 Task: Create a section Accessibility Audit Sprint and in the section, add a milestone Data Management and Analysis in the project AcmeWorks
Action: Mouse moved to (252, 704)
Screenshot: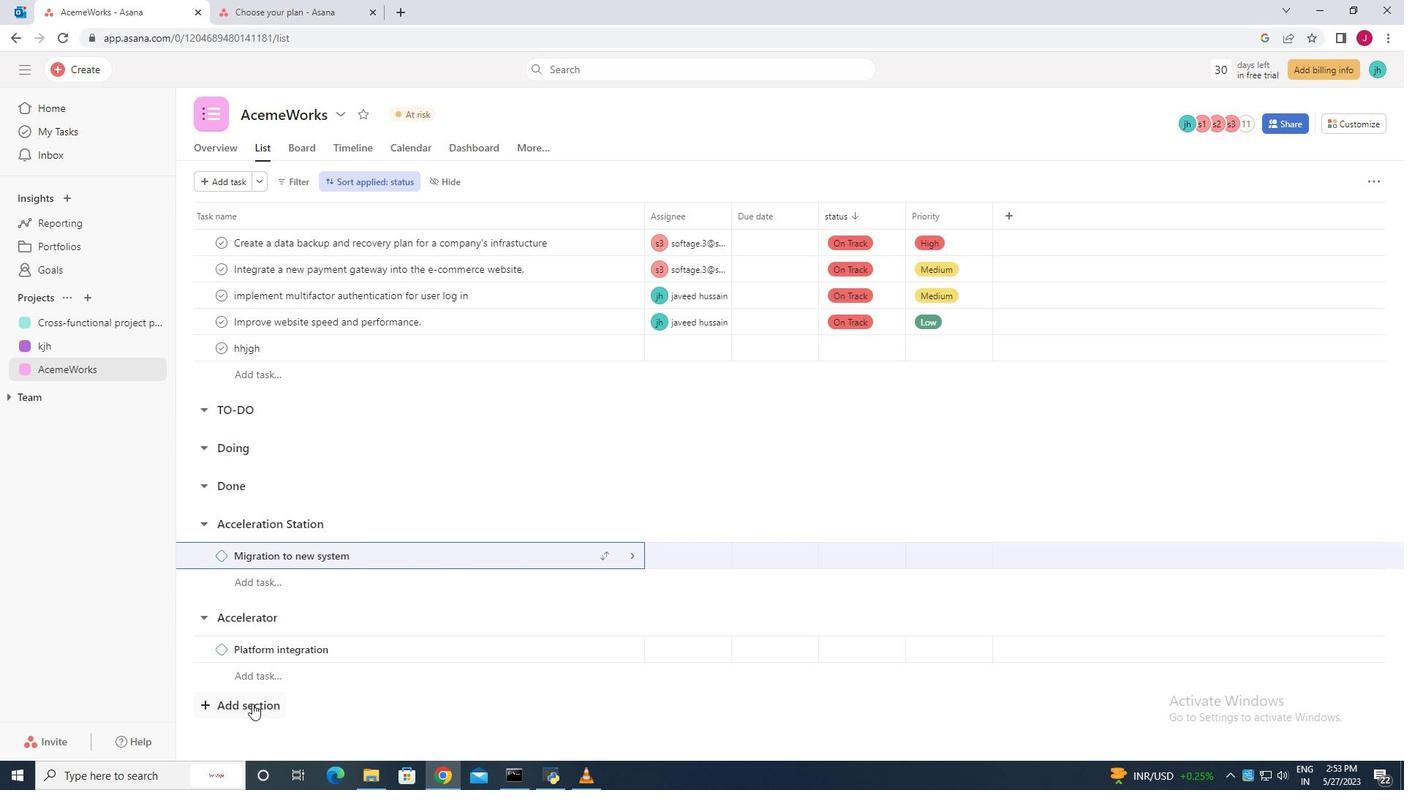 
Action: Mouse pressed left at (252, 704)
Screenshot: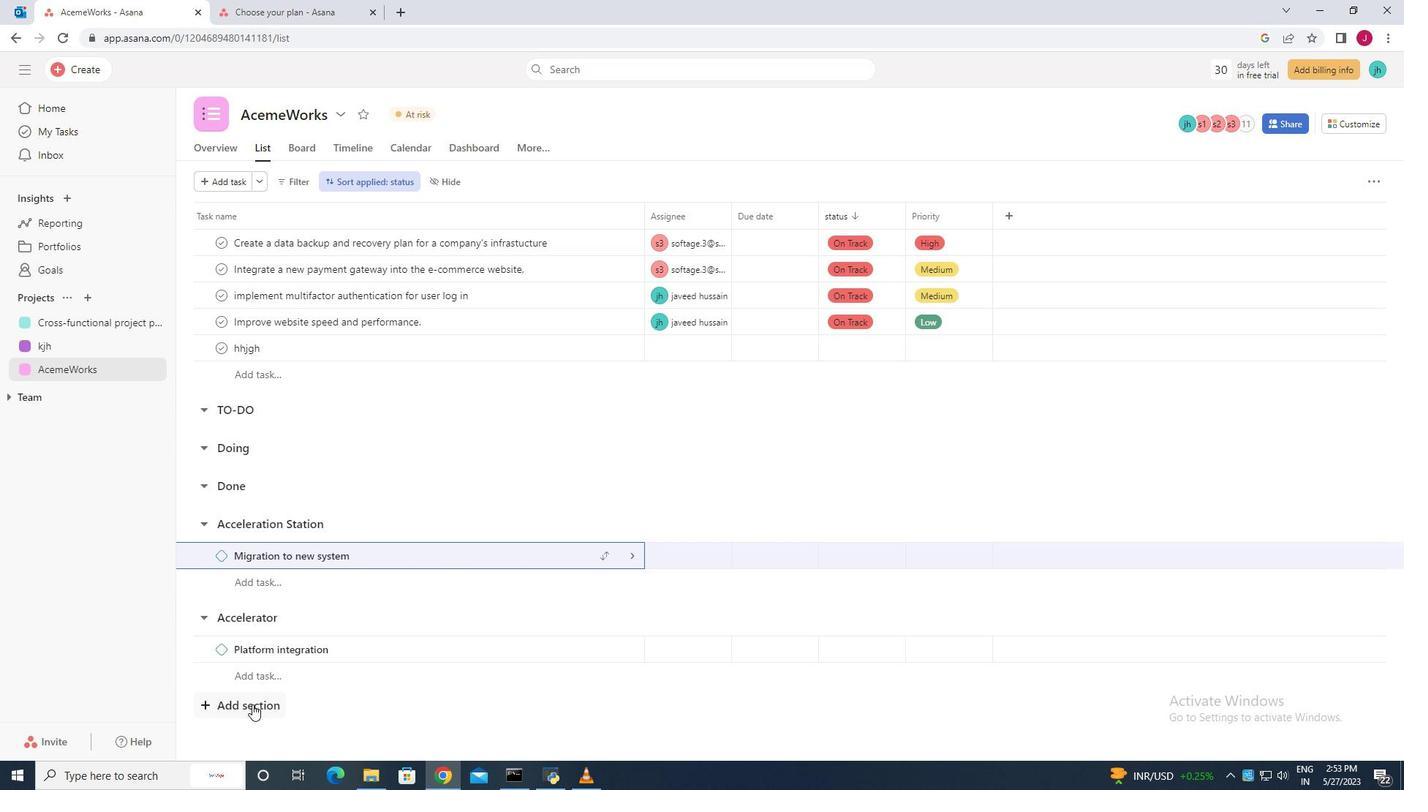 
Action: Mouse moved to (256, 711)
Screenshot: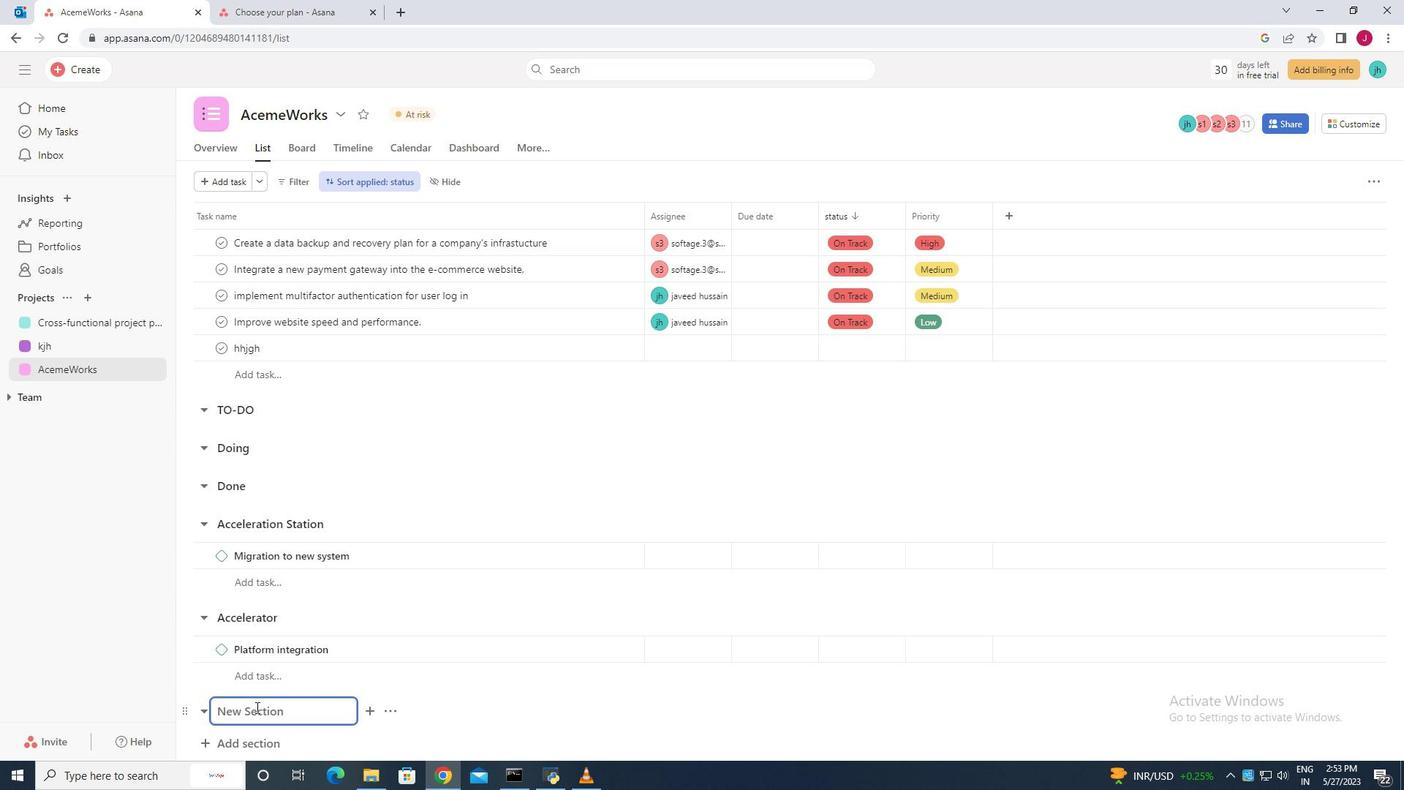 
Action: Key pressed <Key.caps_lock>A<Key.caps_lock>ccessibility<Key.space><Key.caps_lock>A<Key.caps_lock>udit<Key.space><Key.caps_lock>S<Key.caps_lock>print<Key.enter><Key.caps_lock>D<Key.caps_lock>ata<Key.space><Key.caps_lock>M<Key.caps_lock>anagement<Key.space>and<Key.space><Key.caps_lock>A<Key.caps_lock>nalysis
Screenshot: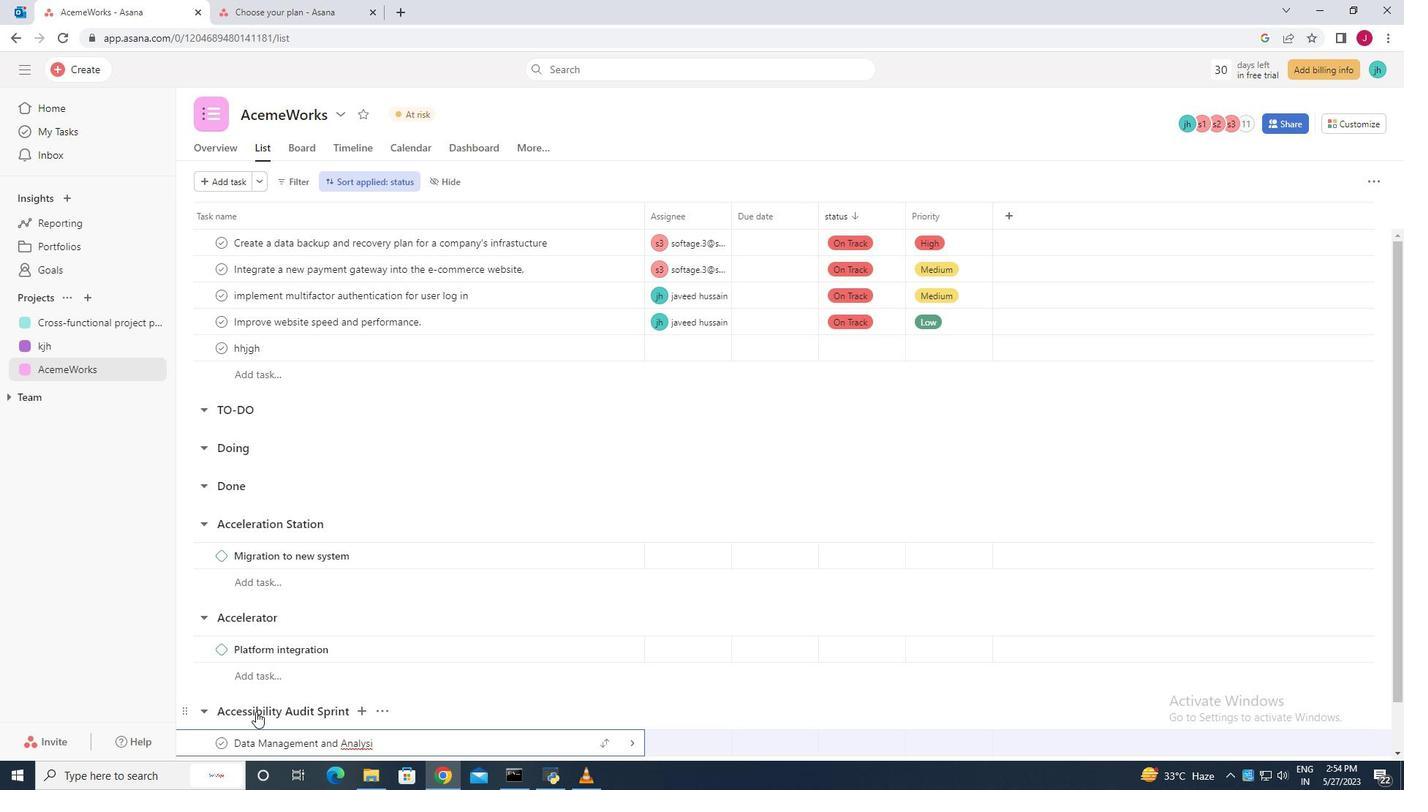 
Action: Mouse moved to (632, 745)
Screenshot: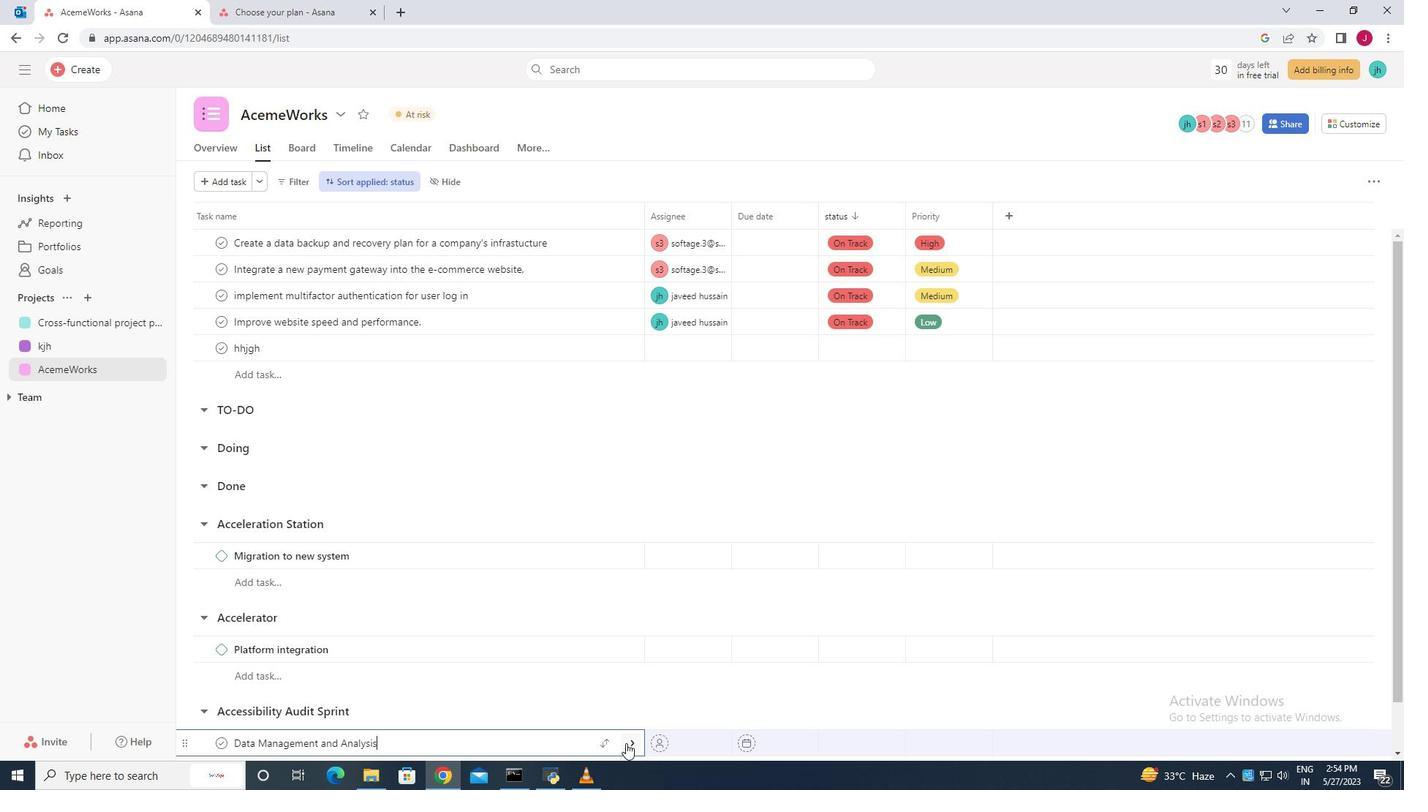 
Action: Mouse pressed left at (632, 745)
Screenshot: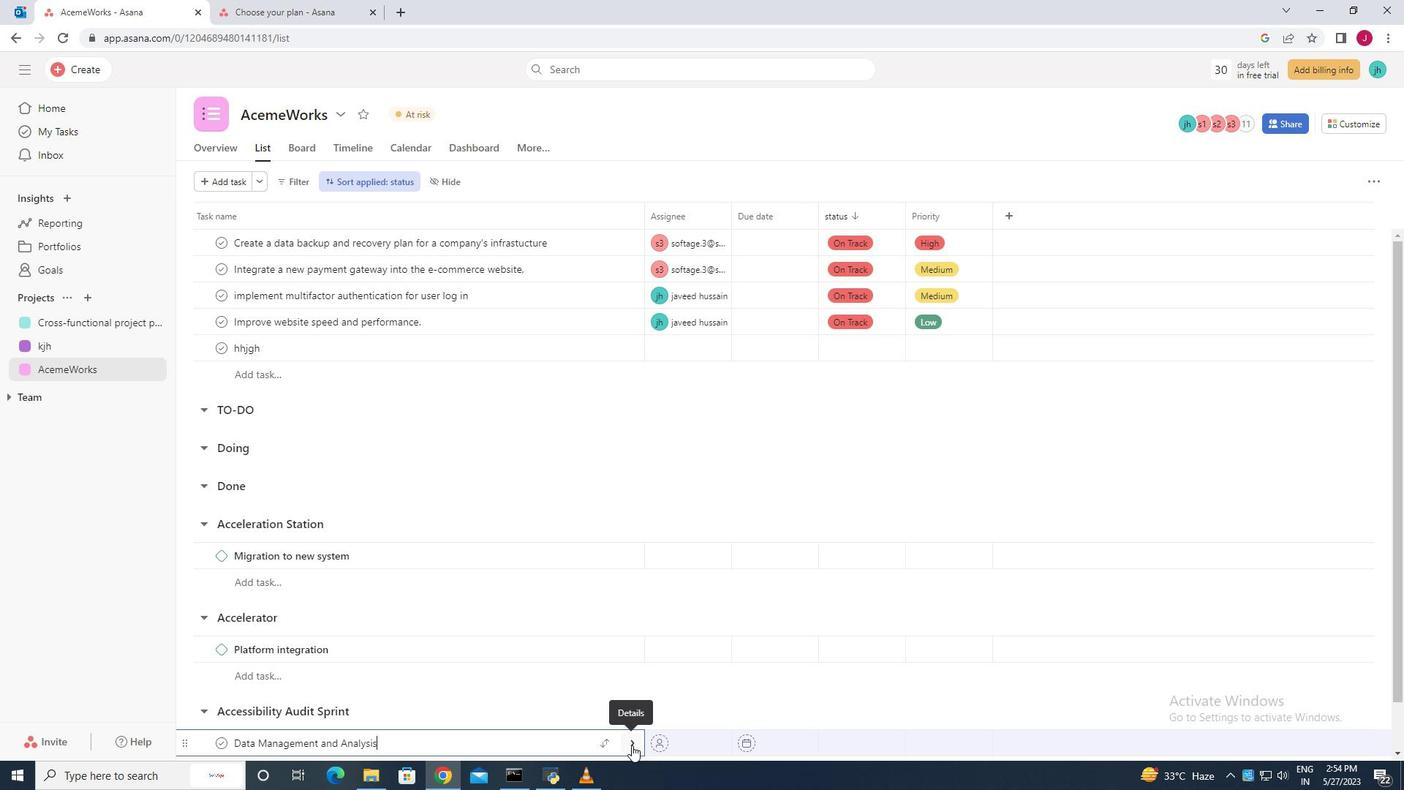 
Action: Mouse moved to (1351, 178)
Screenshot: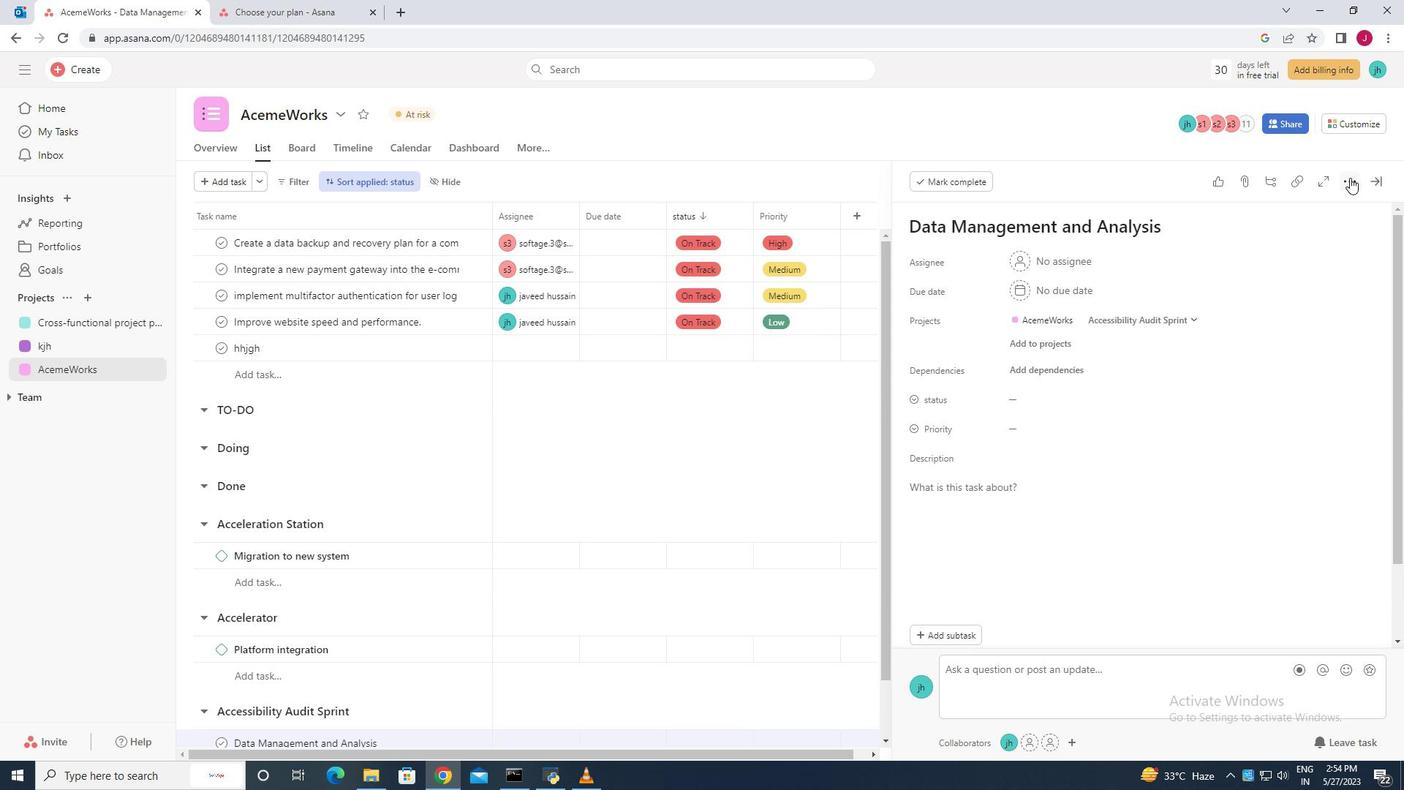 
Action: Mouse pressed left at (1351, 178)
Screenshot: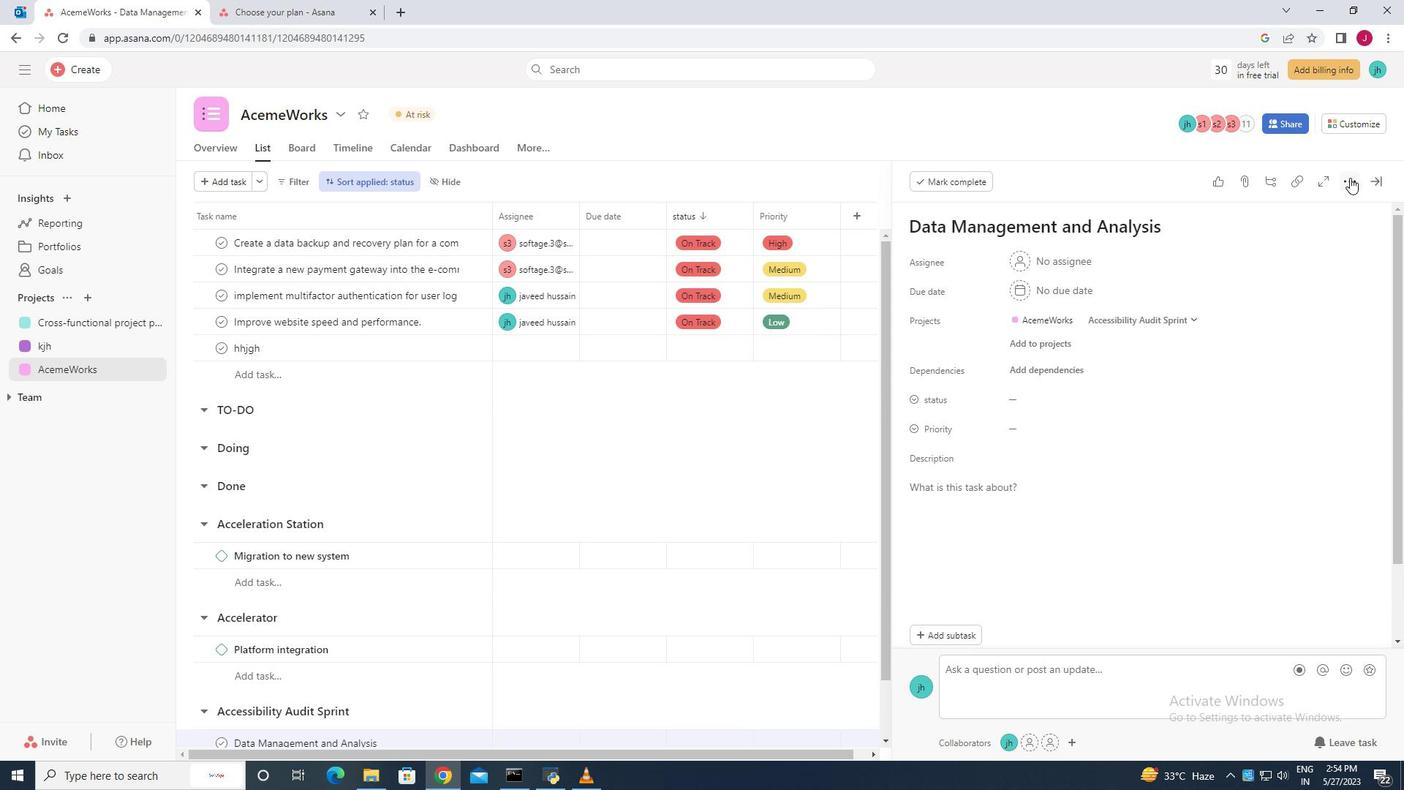 
Action: Mouse moved to (1219, 236)
Screenshot: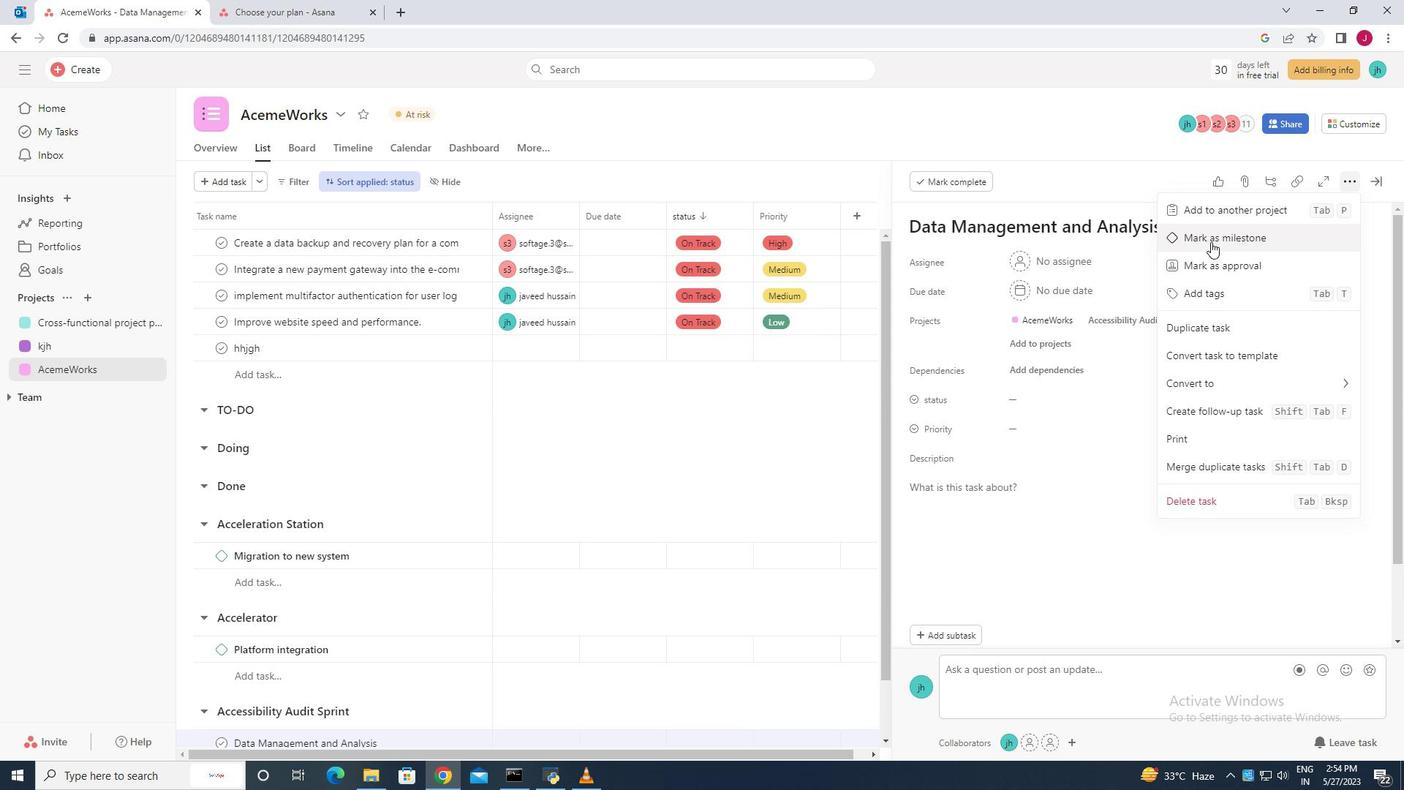 
Action: Mouse pressed left at (1219, 236)
Screenshot: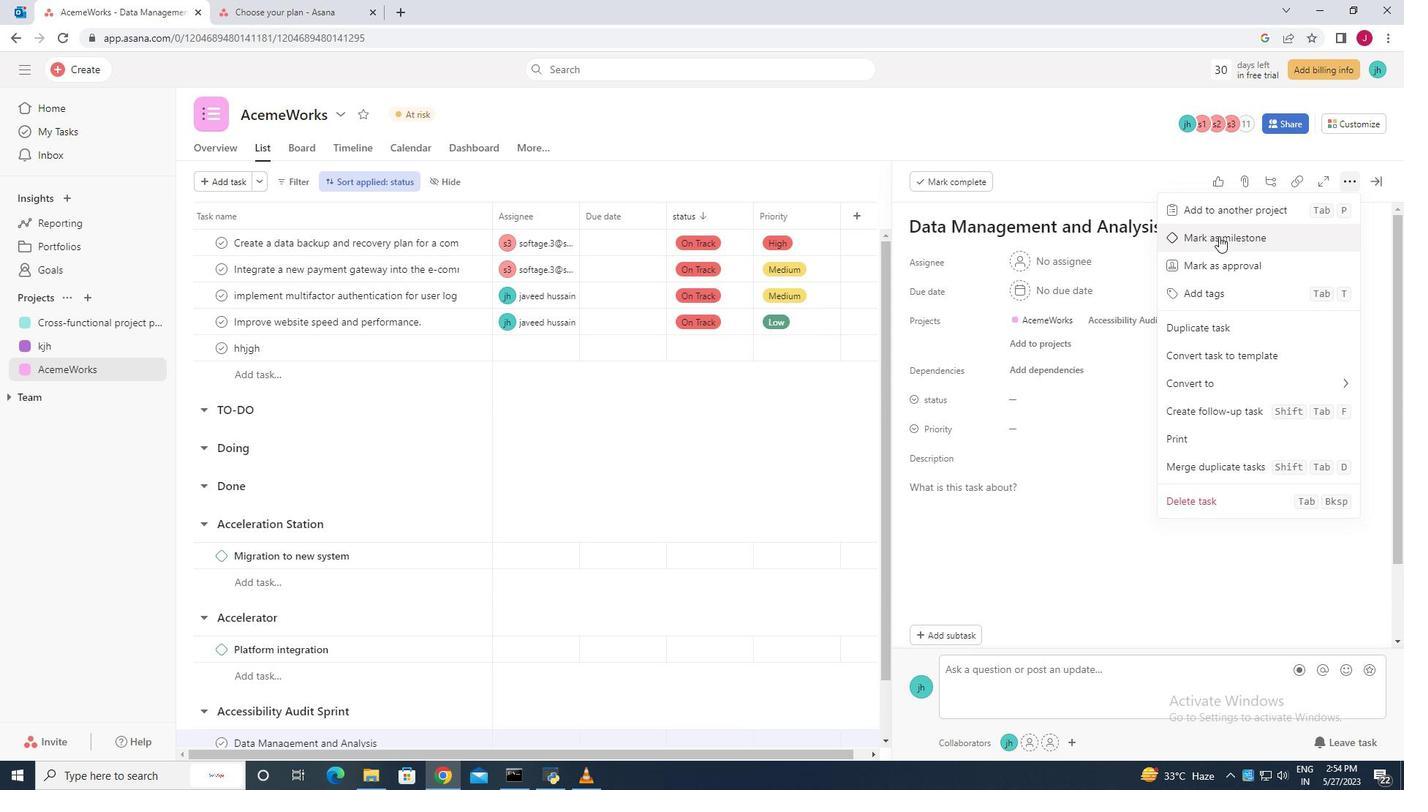 
Action: Mouse moved to (880, 329)
Screenshot: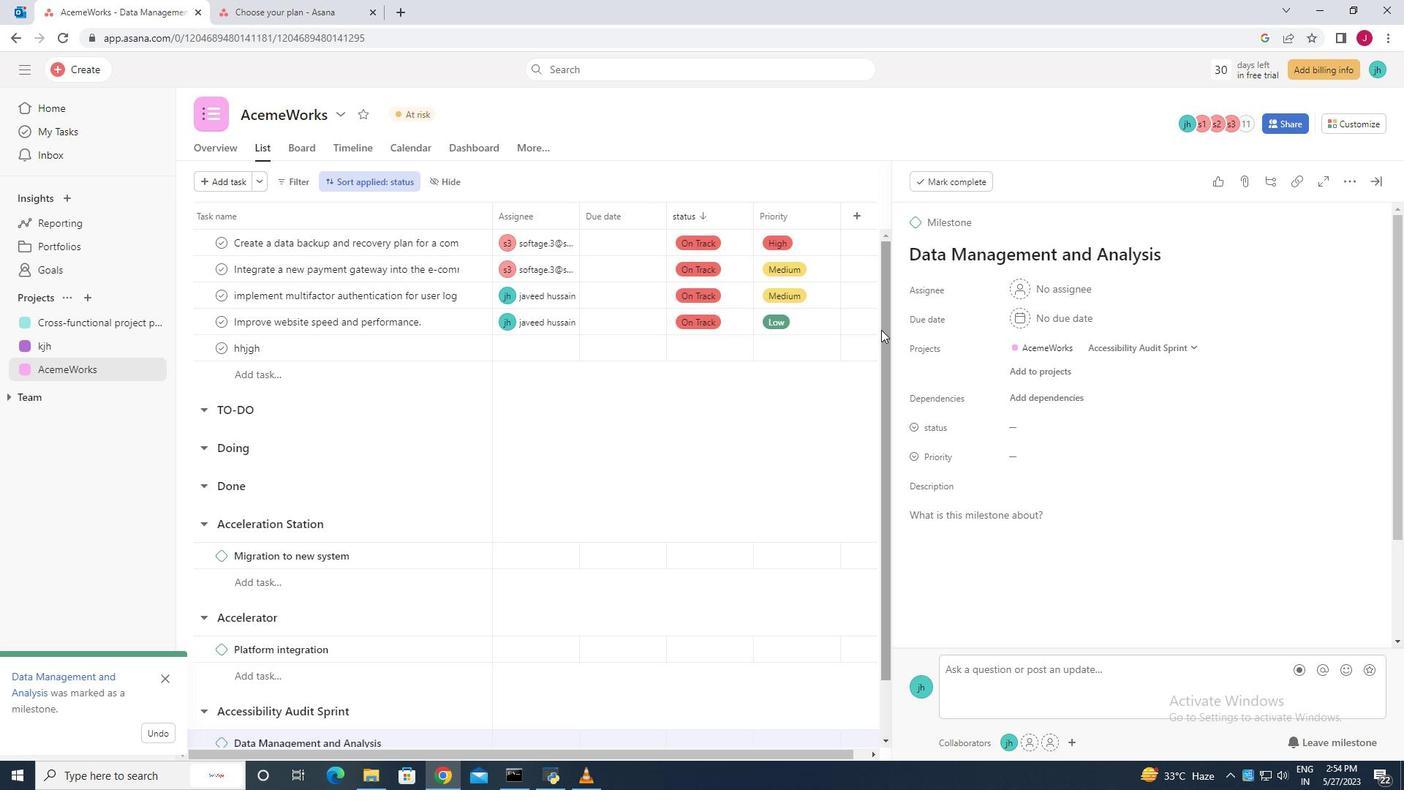 
